 Task: Access the omni channel limits.
Action: Mouse moved to (1325, 93)
Screenshot: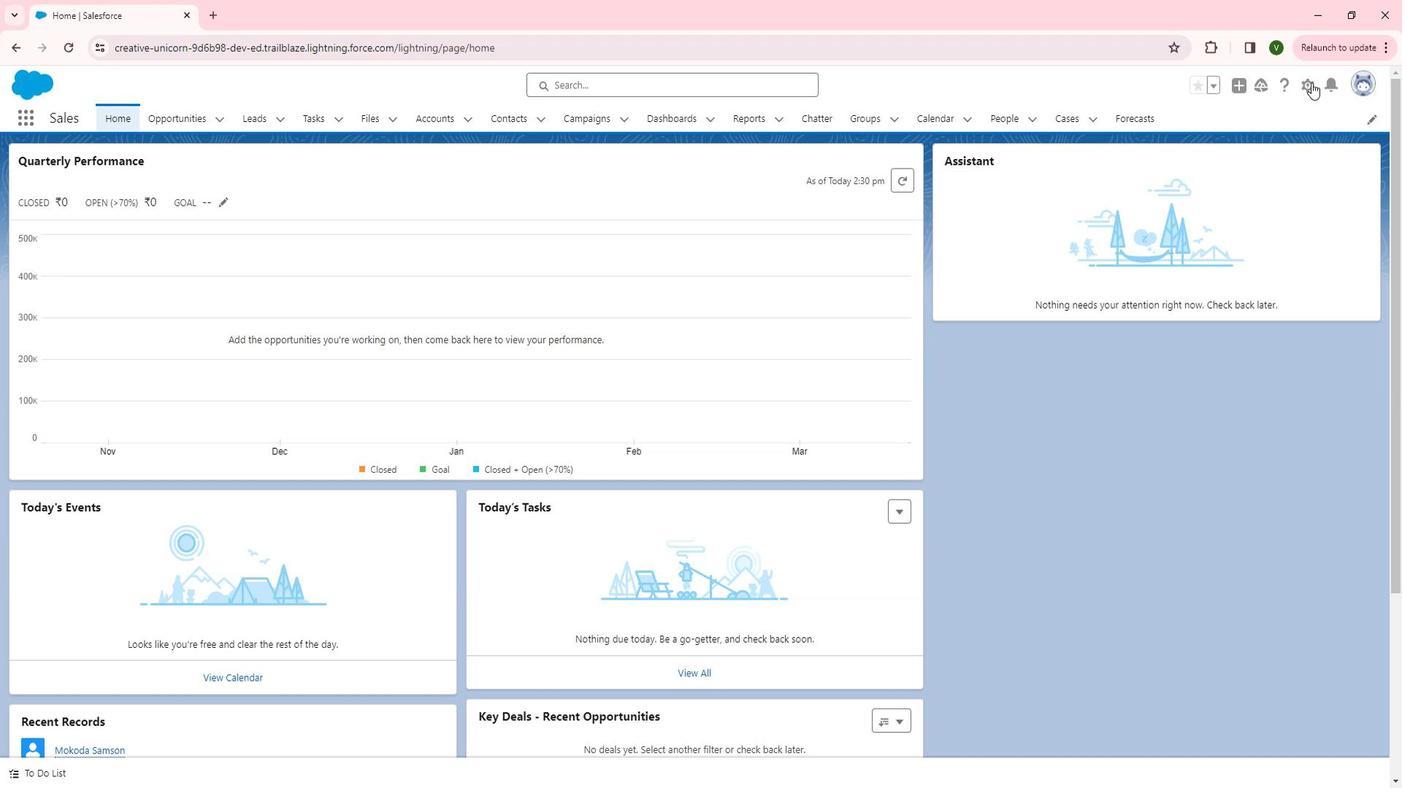 
Action: Mouse pressed left at (1325, 93)
Screenshot: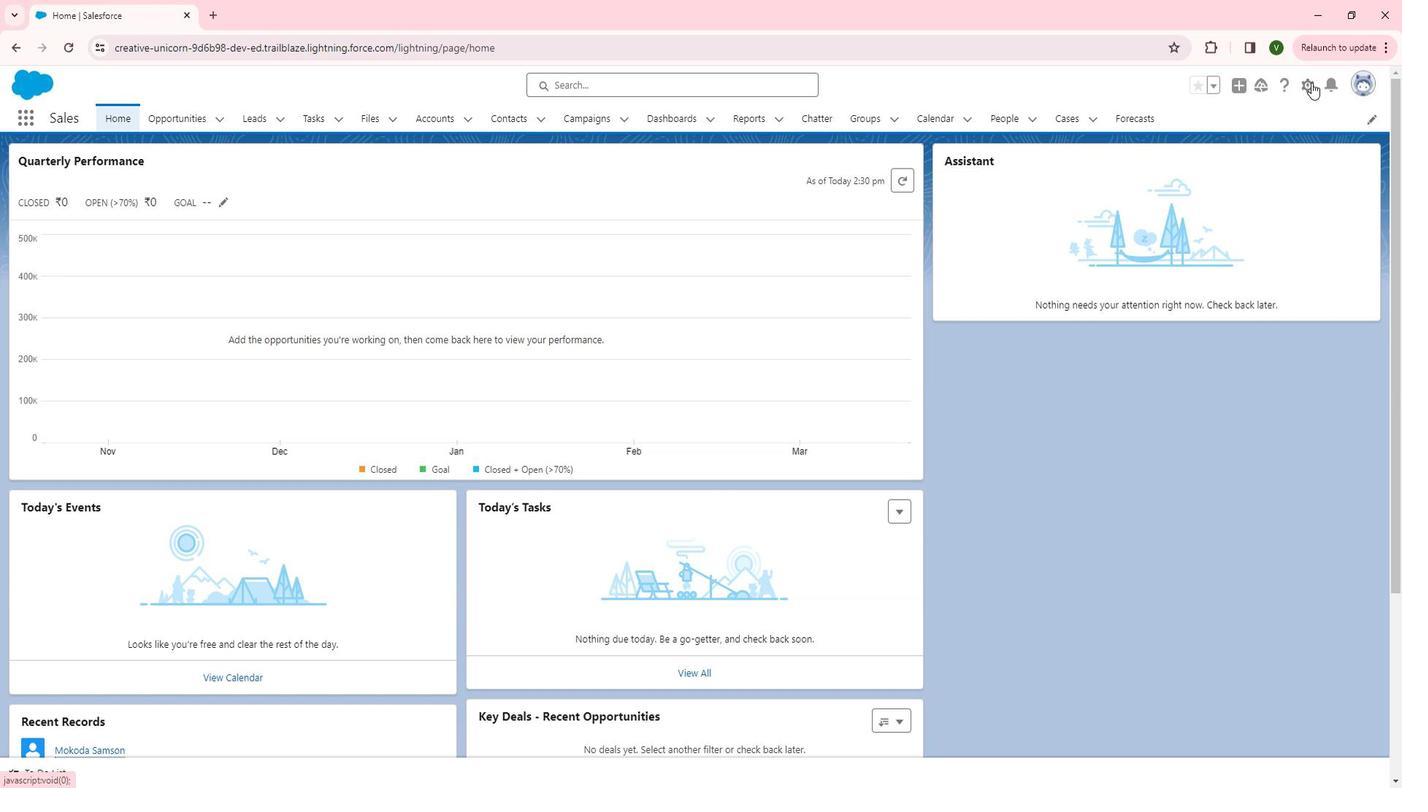
Action: Mouse moved to (1244, 194)
Screenshot: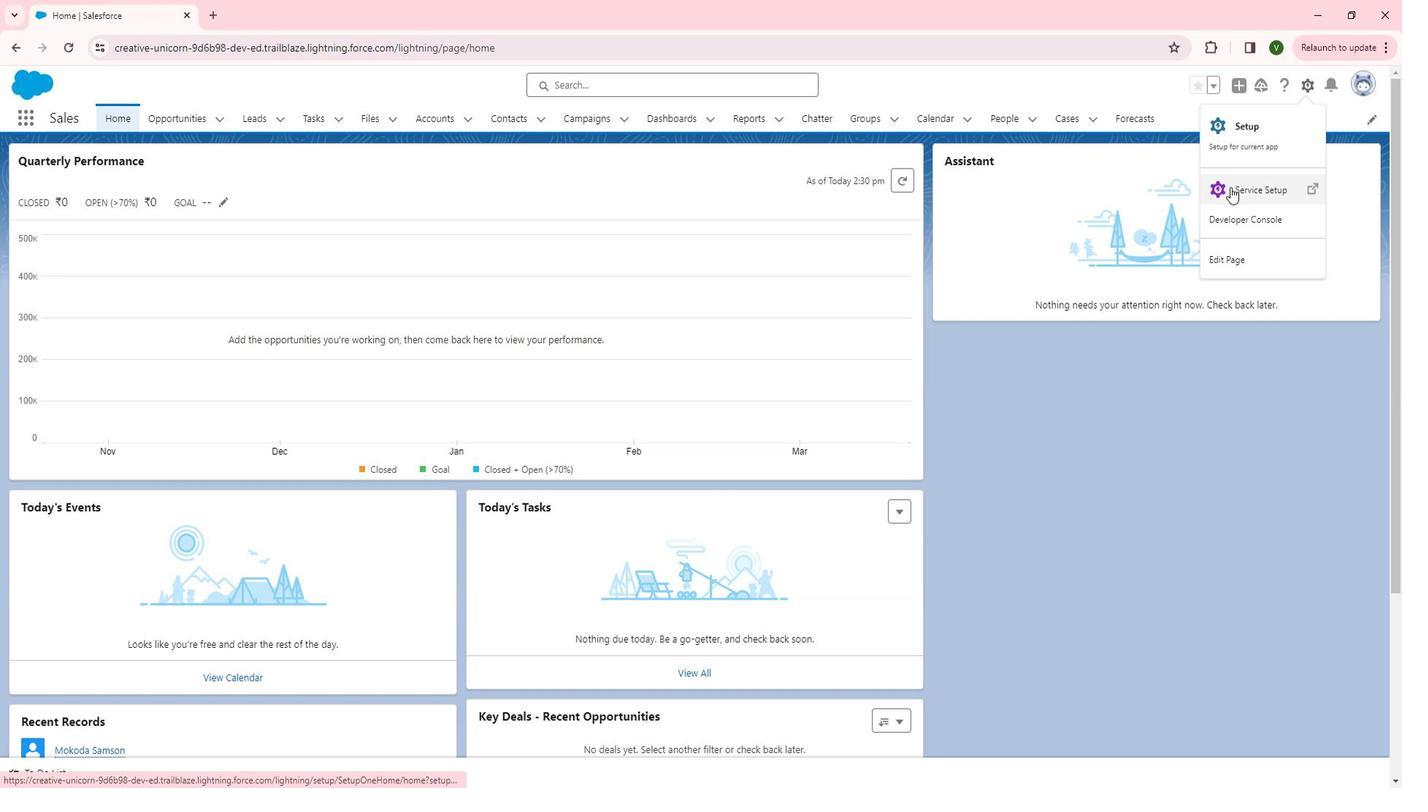 
Action: Mouse pressed left at (1244, 194)
Screenshot: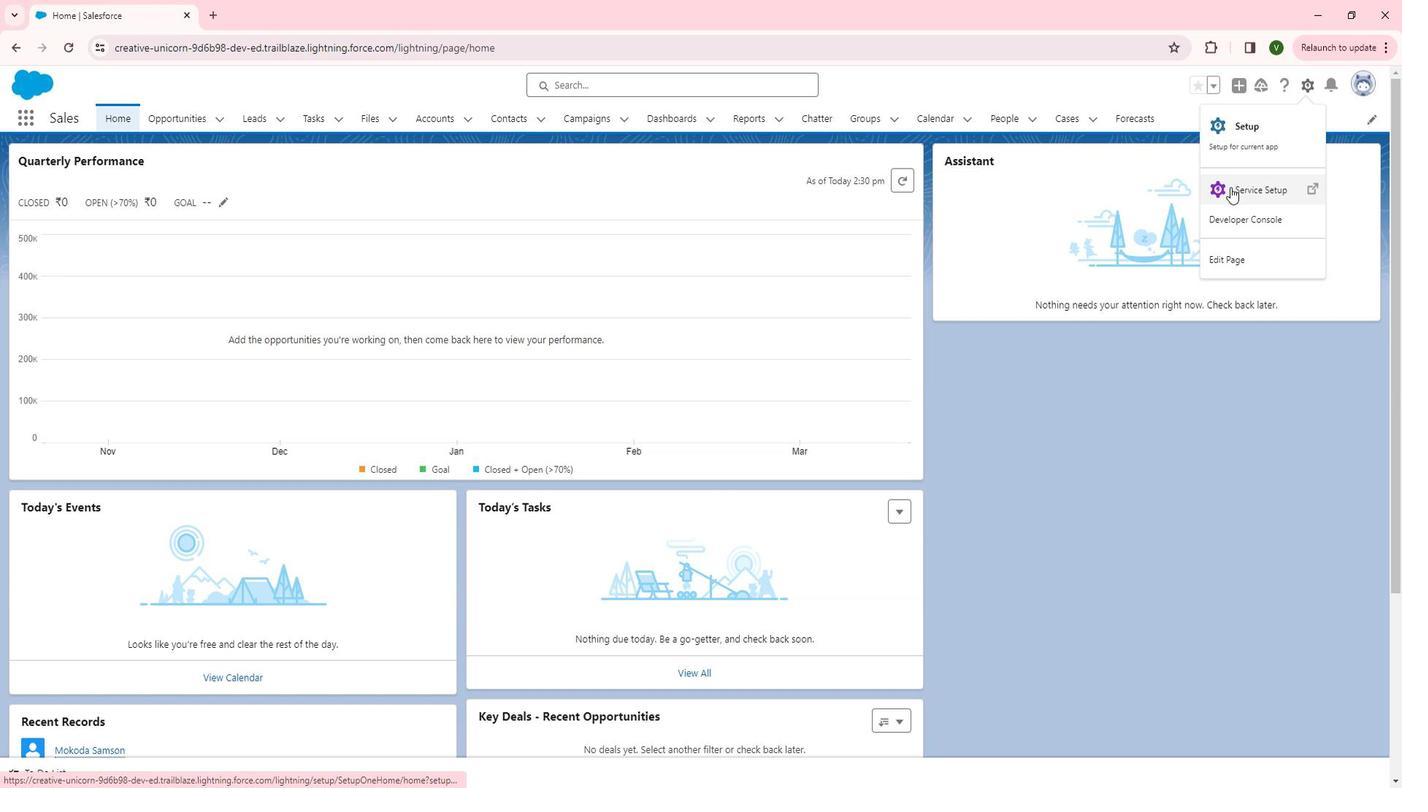 
Action: Mouse moved to (24, 349)
Screenshot: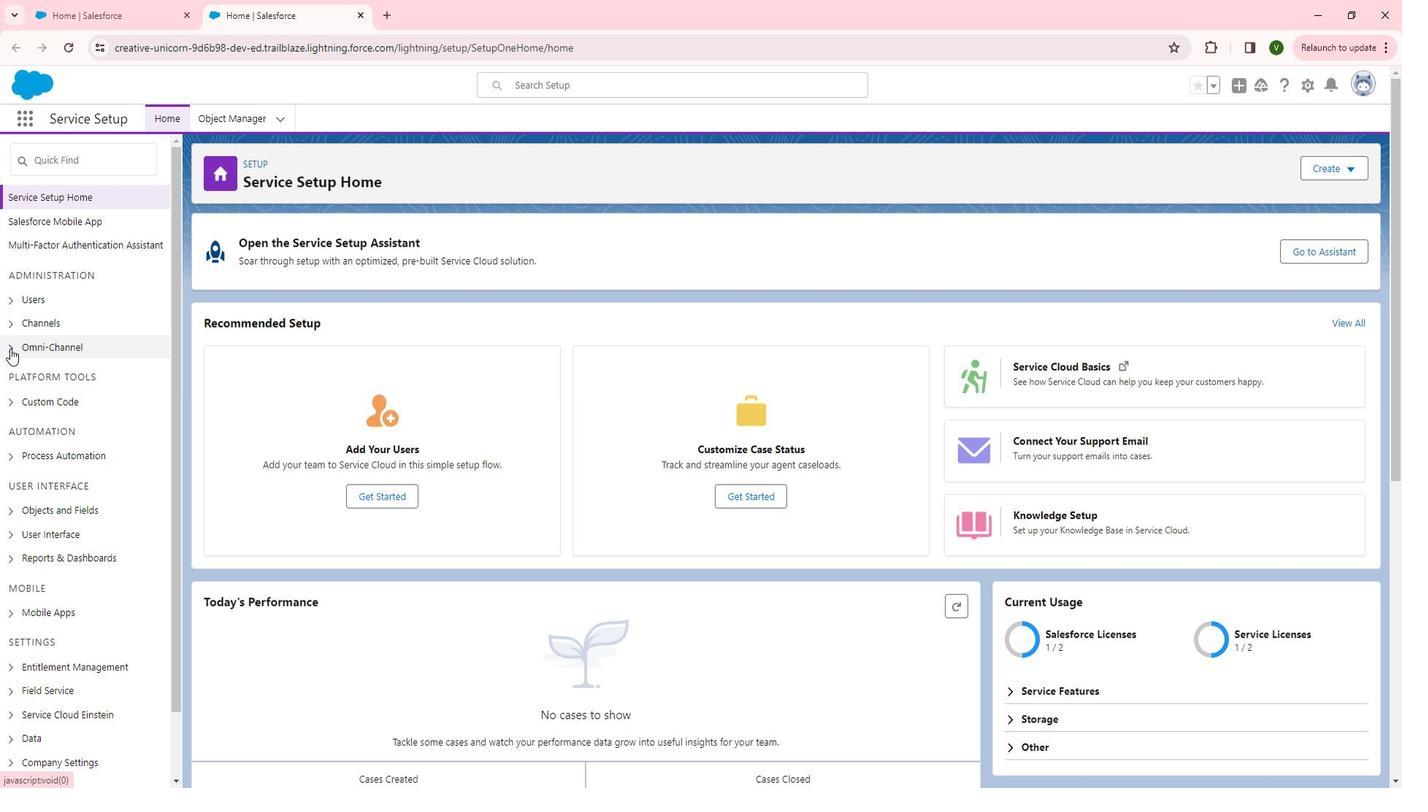 
Action: Mouse pressed left at (24, 349)
Screenshot: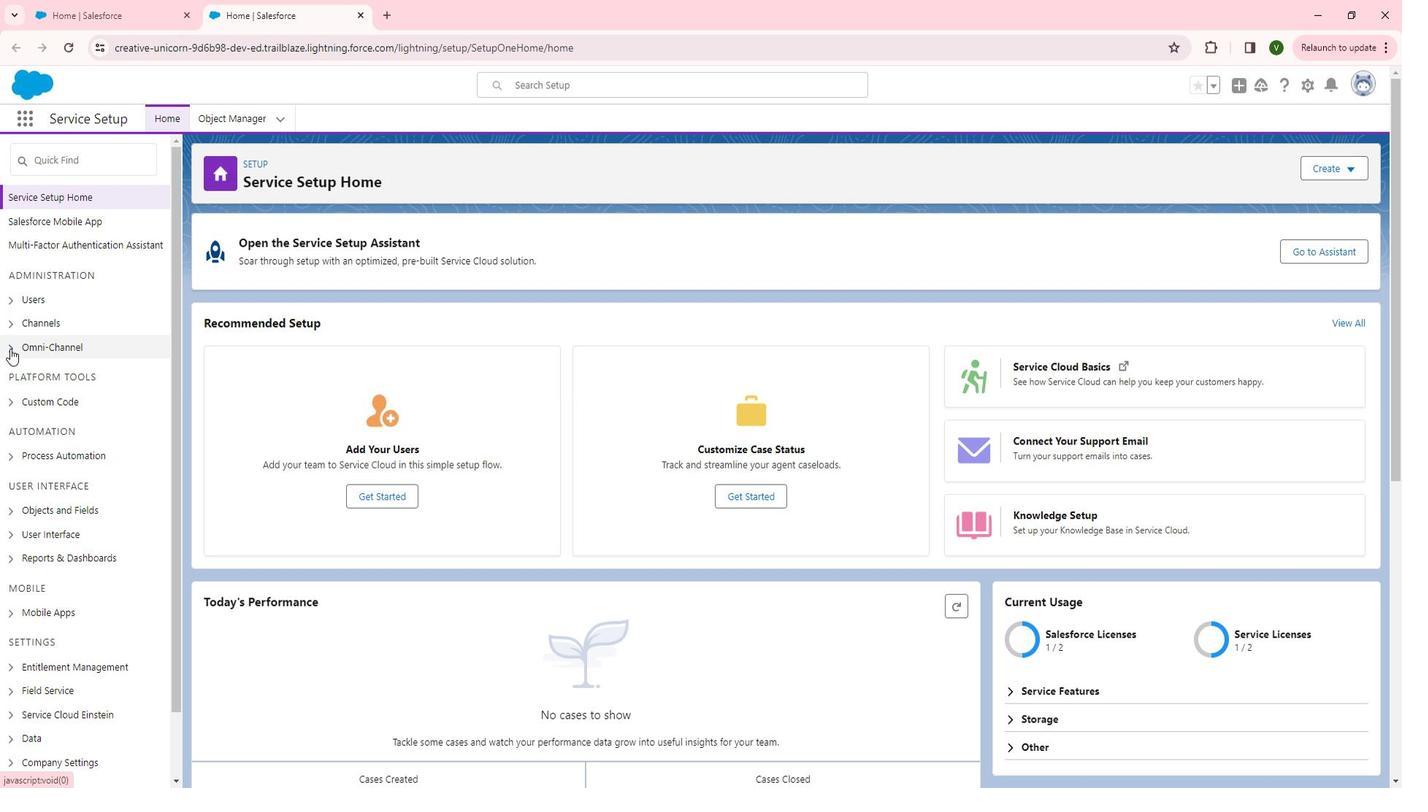 
Action: Mouse moved to (59, 367)
Screenshot: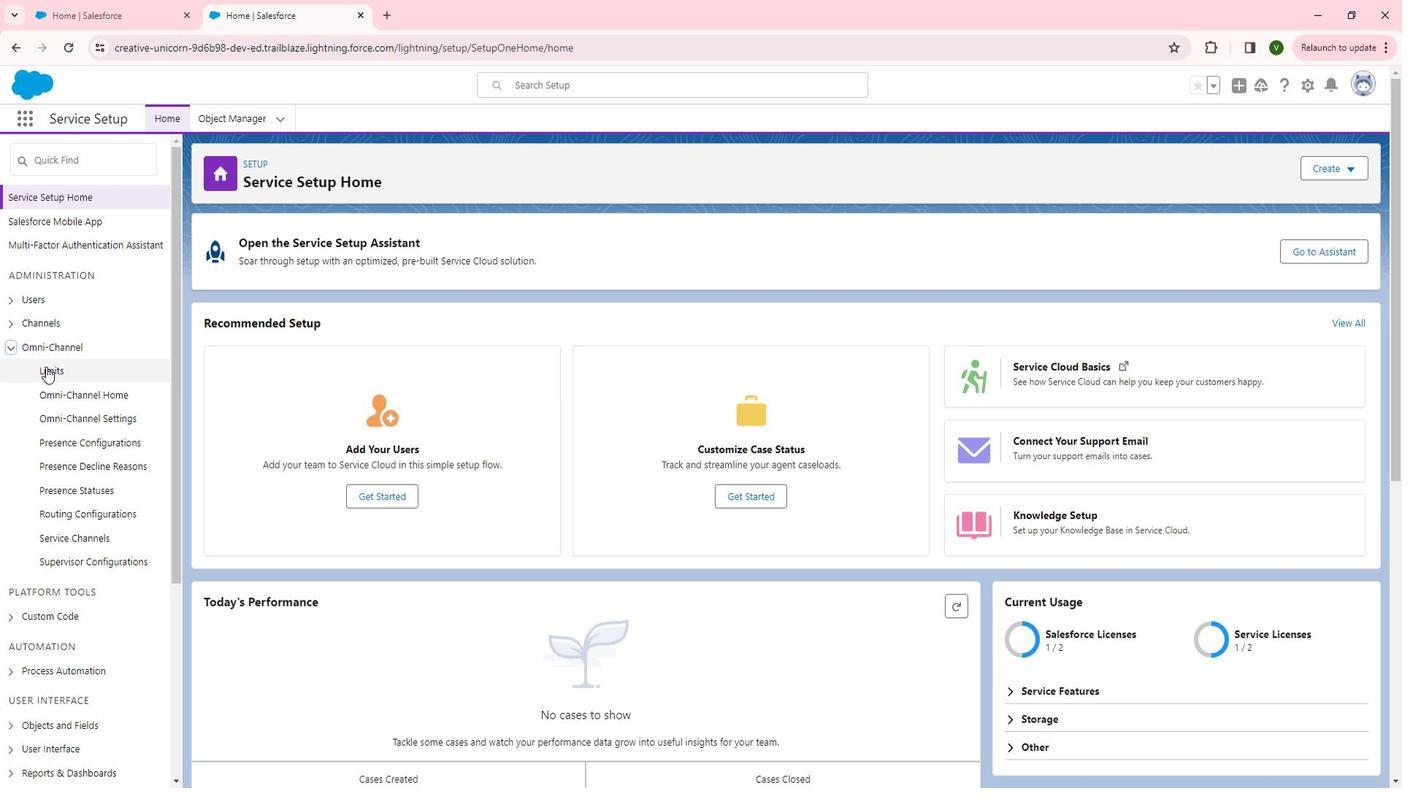 
Action: Mouse pressed left at (59, 367)
Screenshot: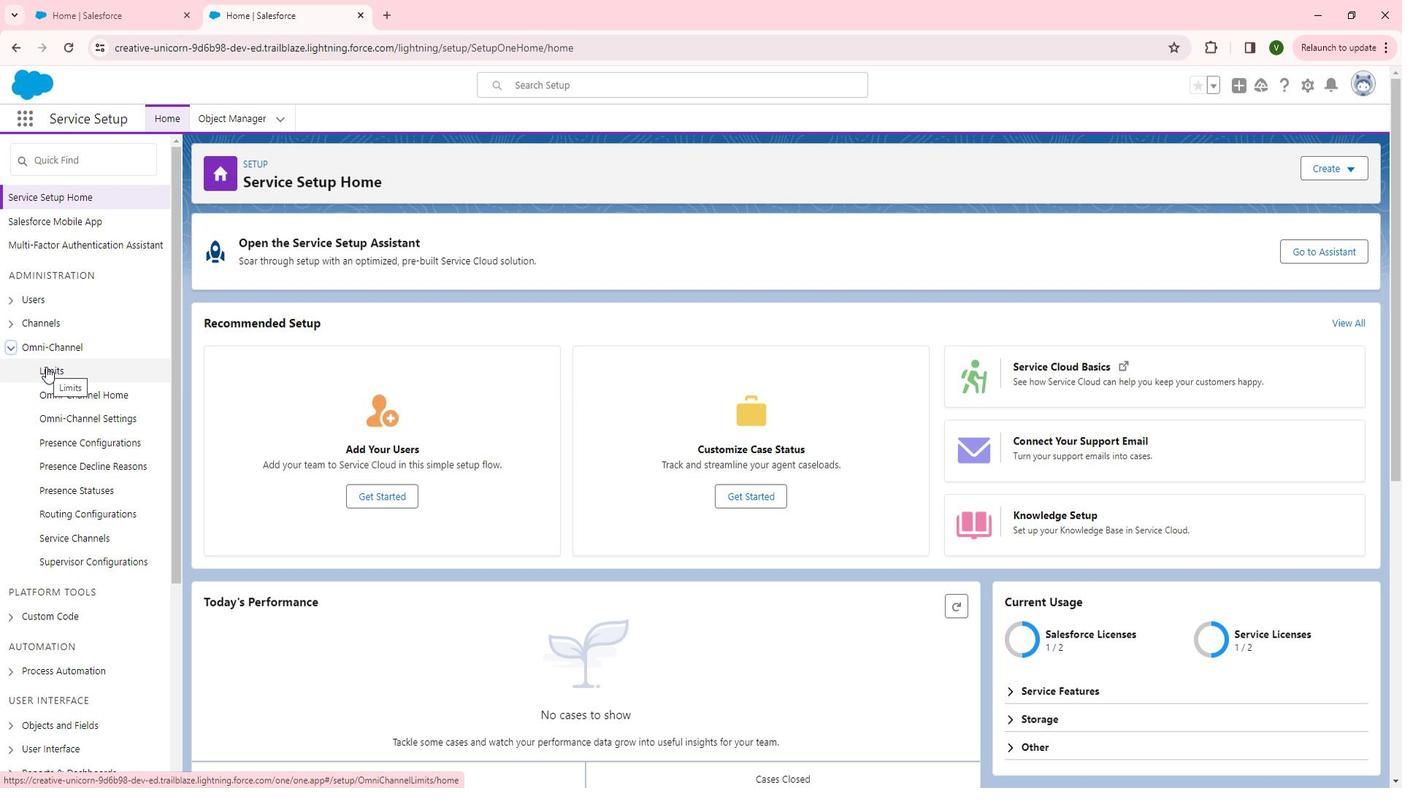 
Action: Mouse moved to (606, 370)
Screenshot: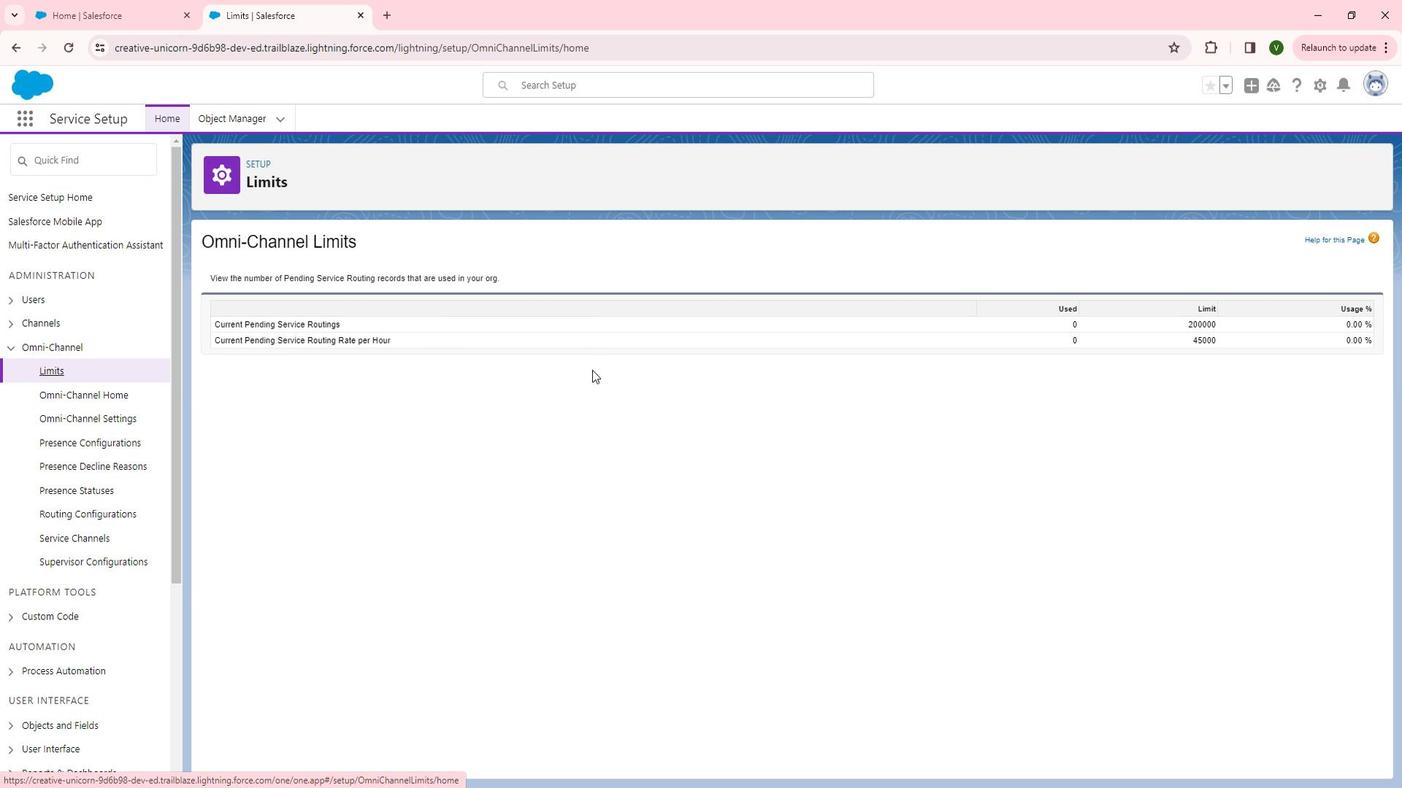 
Action: Mouse pressed left at (606, 370)
Screenshot: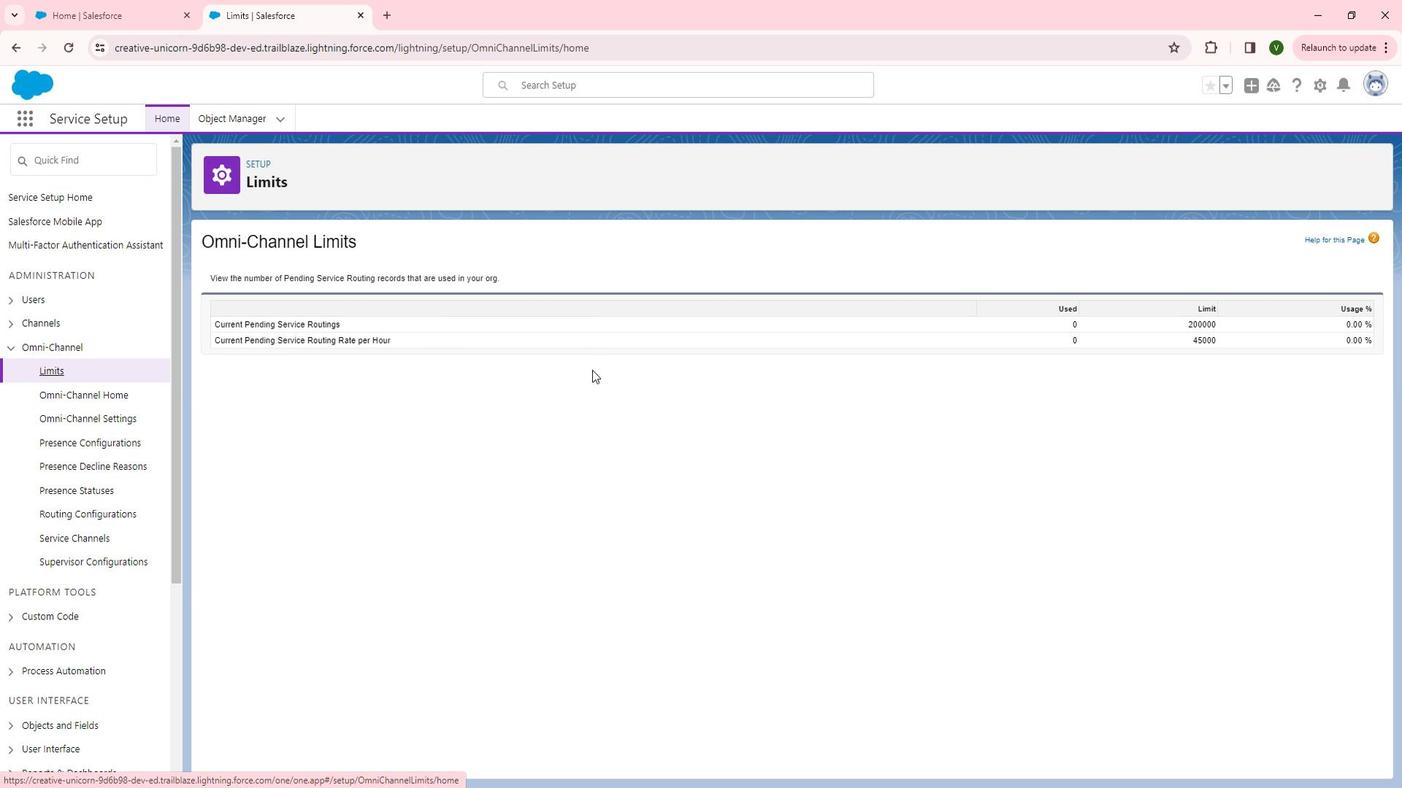 
